 Task: Open the email client and explore the 'Help' section to find information.
Action: Mouse moved to (279, 478)
Screenshot: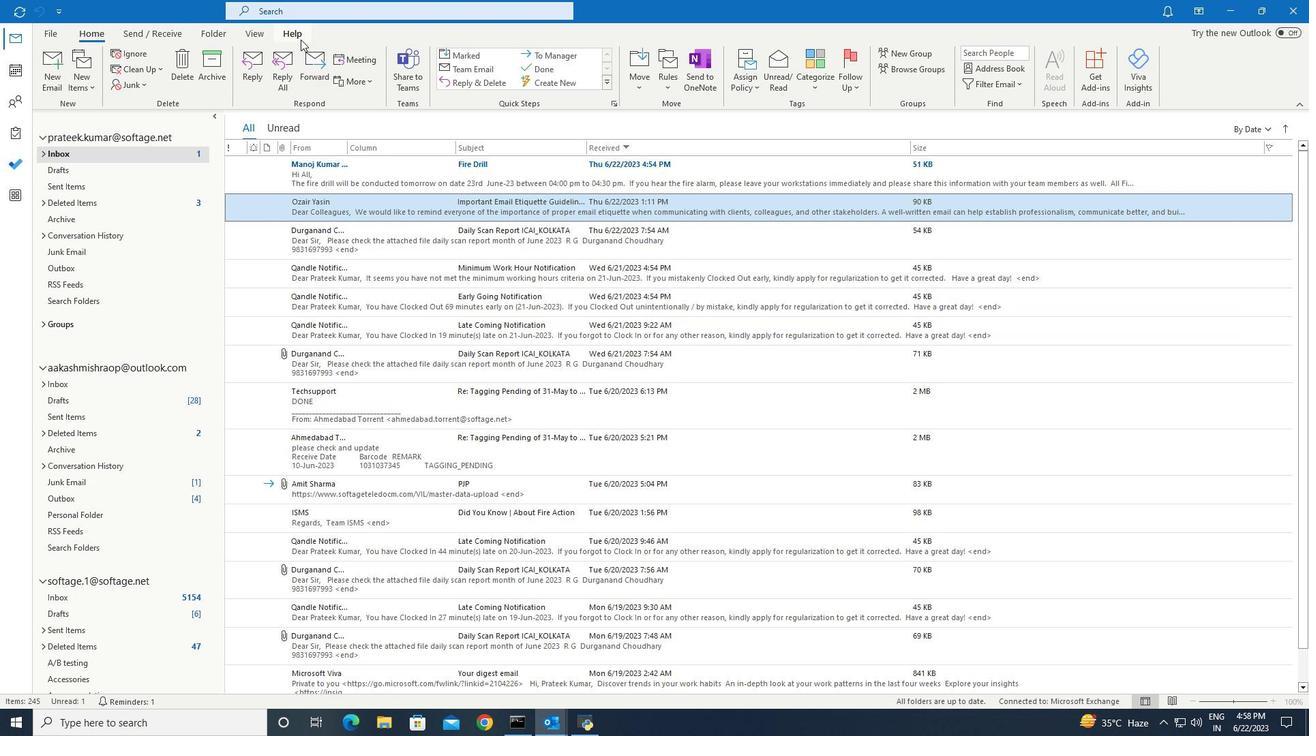 
Action: Mouse pressed left at (279, 478)
Screenshot: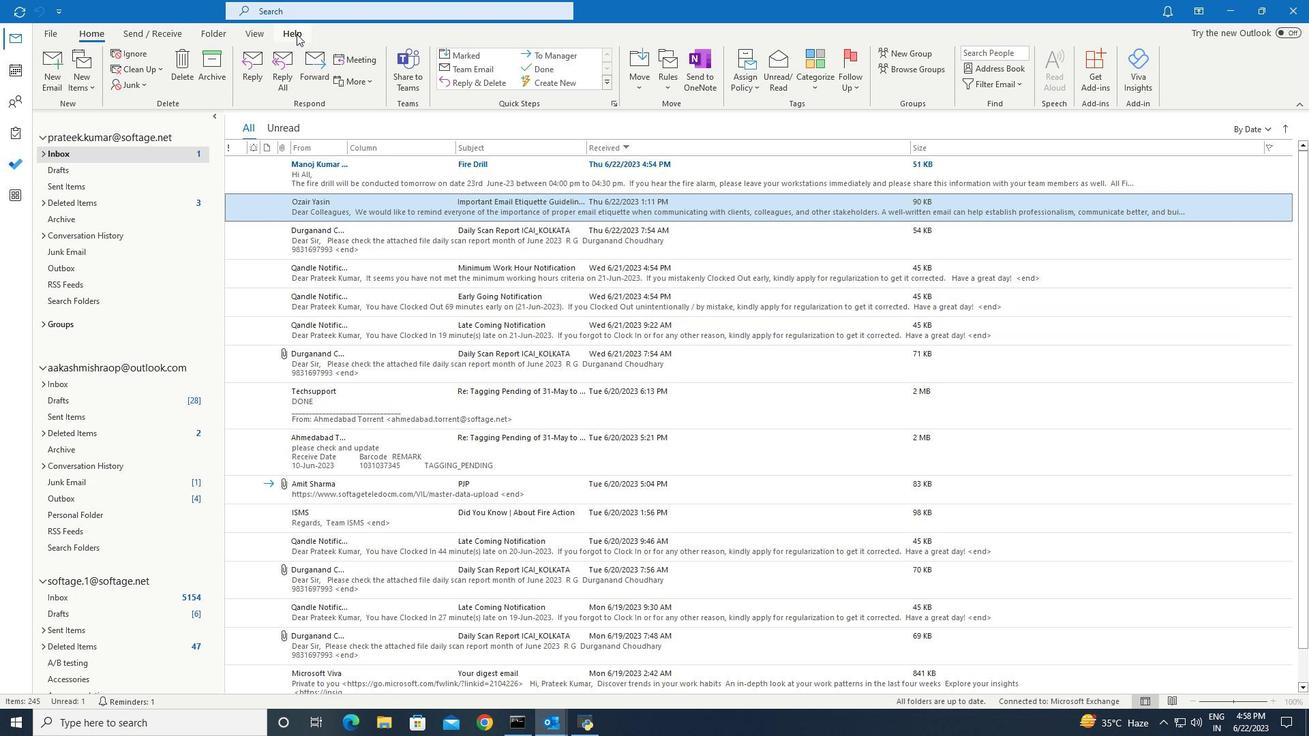 
Action: Mouse moved to (279, 478)
Screenshot: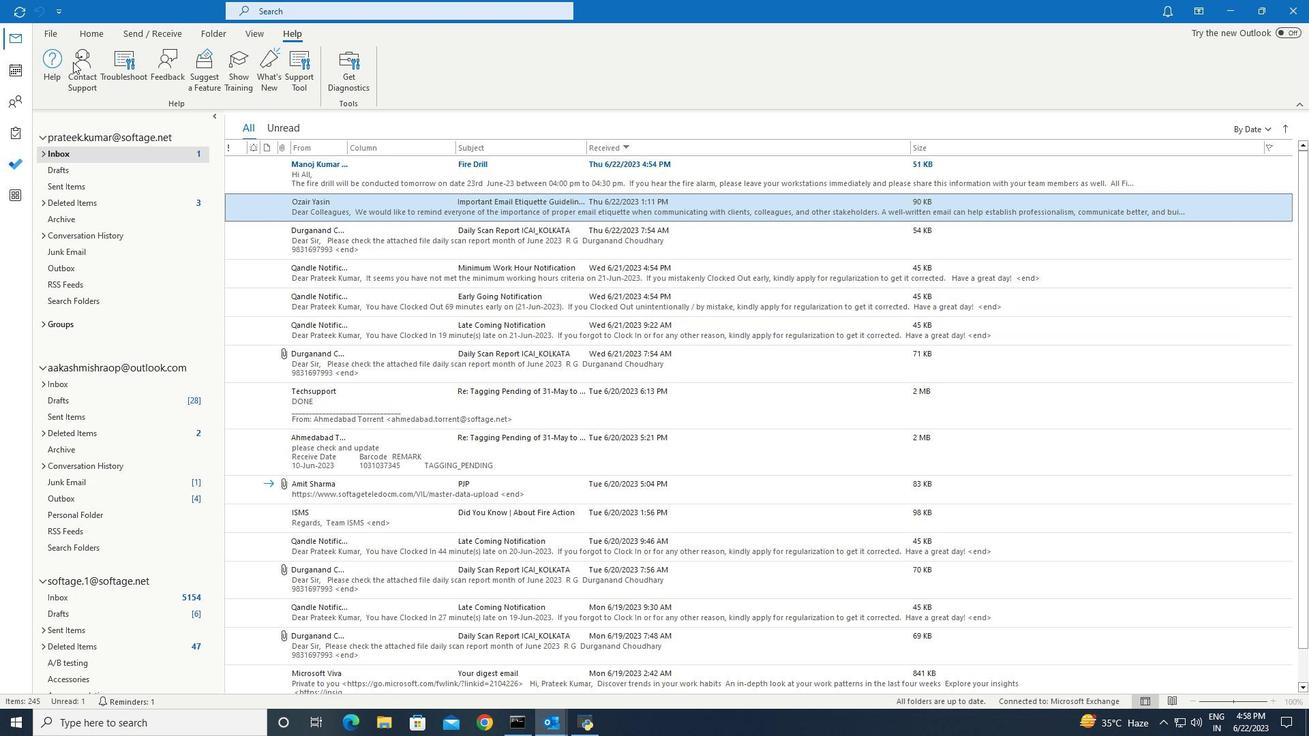 
Action: Mouse pressed left at (279, 478)
Screenshot: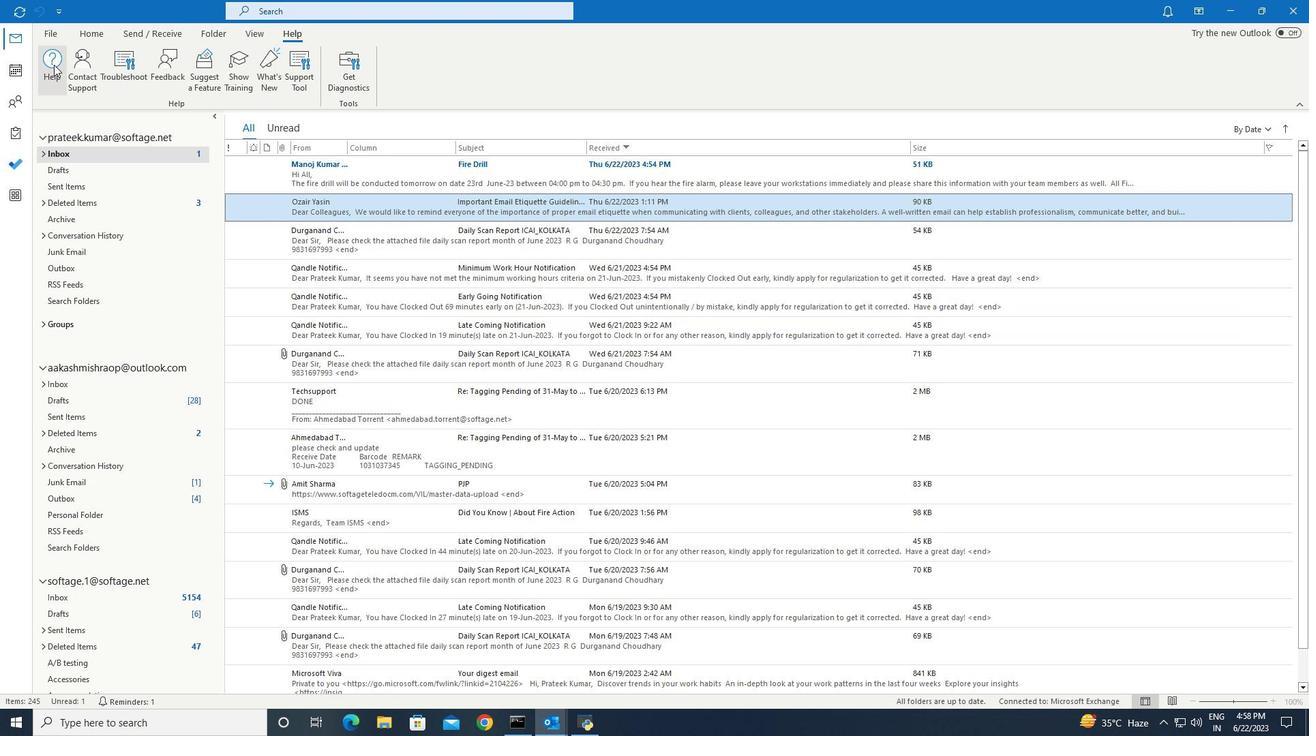 
